 Task: Assign in the project VantageTech the issue 'Create a new online platform for online art courses with advanced virtual exhibition and portfolio features' to the sprint 'Epic Expedition'.
Action: Mouse moved to (184, 53)
Screenshot: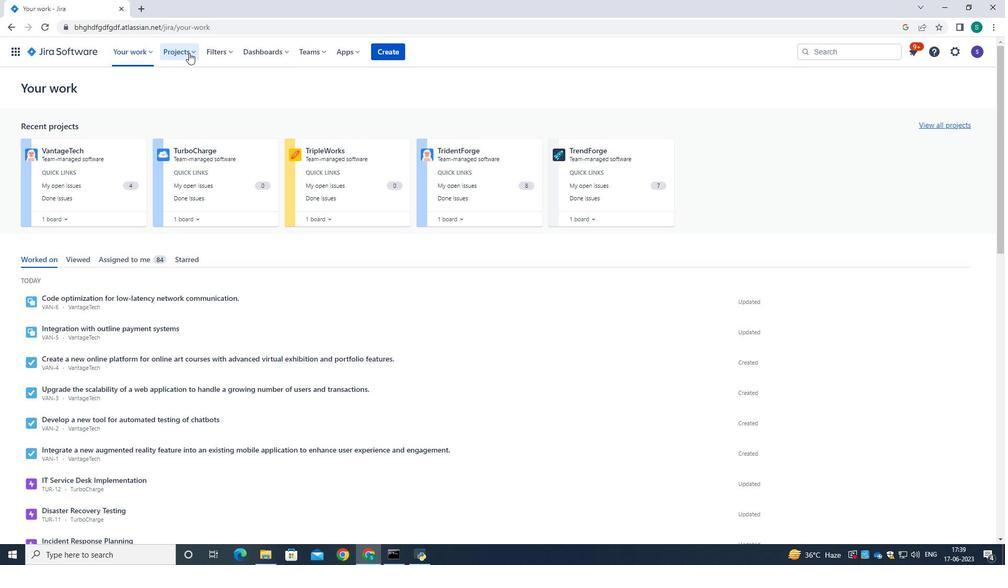 
Action: Mouse pressed left at (184, 53)
Screenshot: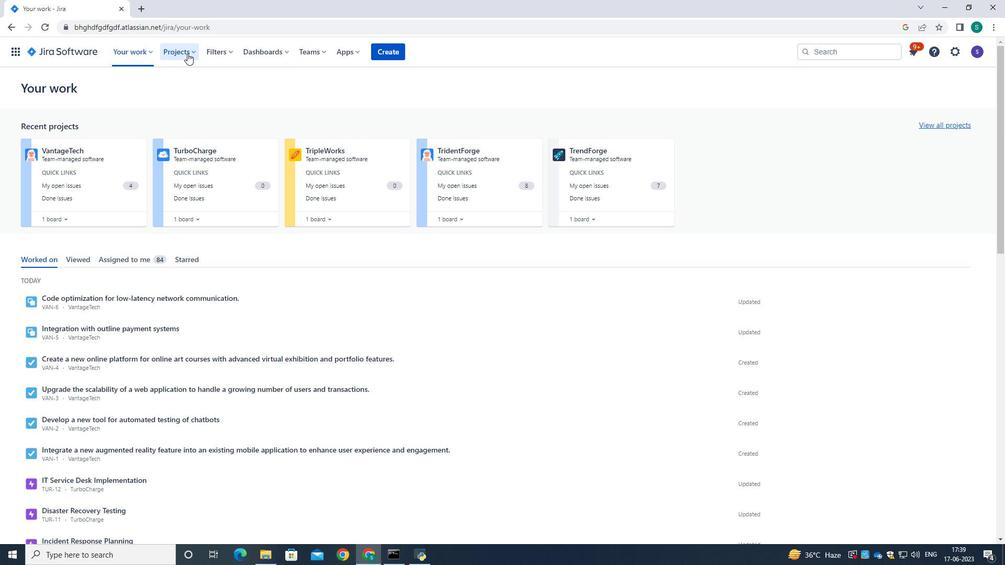 
Action: Mouse moved to (209, 105)
Screenshot: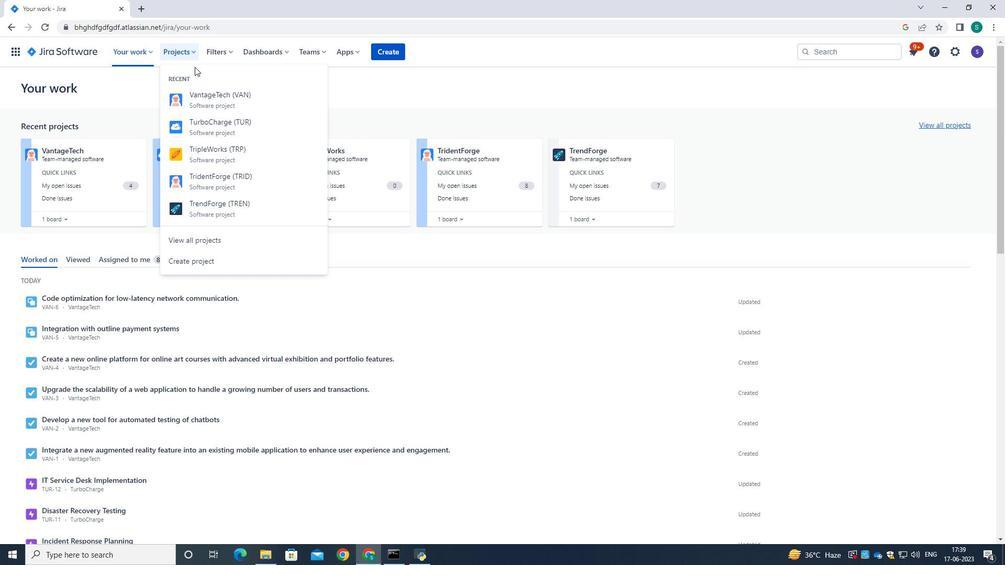 
Action: Mouse pressed left at (209, 105)
Screenshot: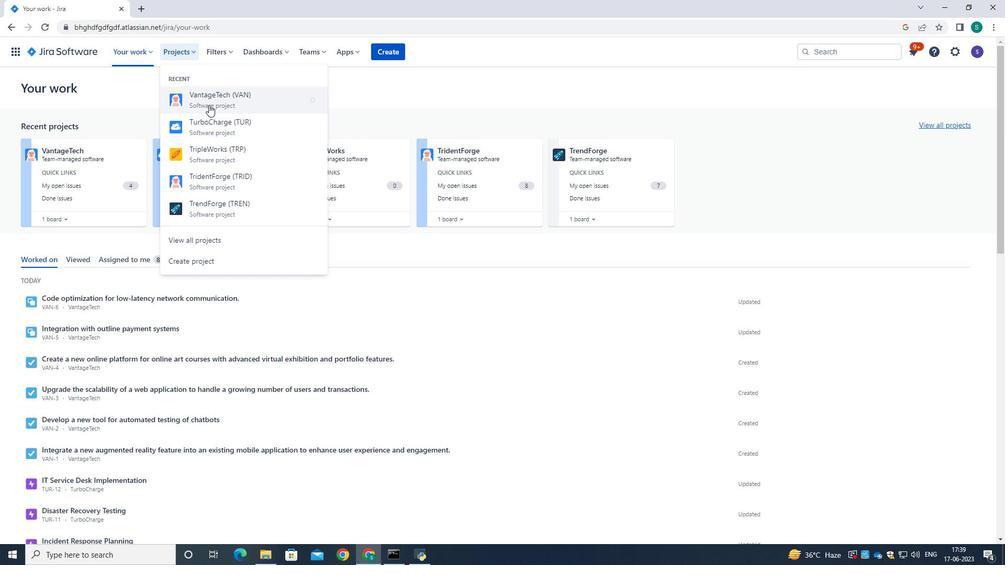 
Action: Mouse moved to (65, 158)
Screenshot: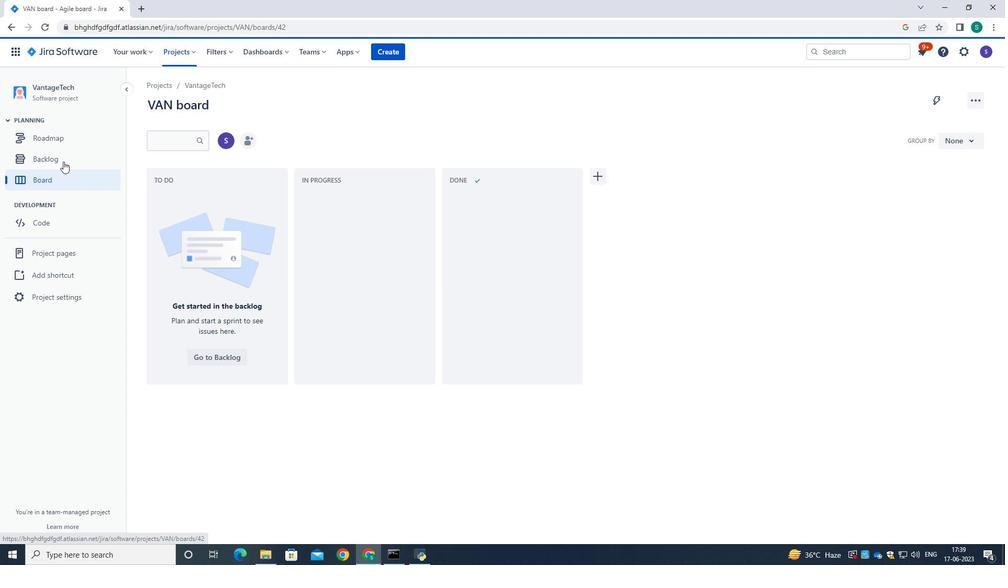 
Action: Mouse pressed left at (65, 158)
Screenshot: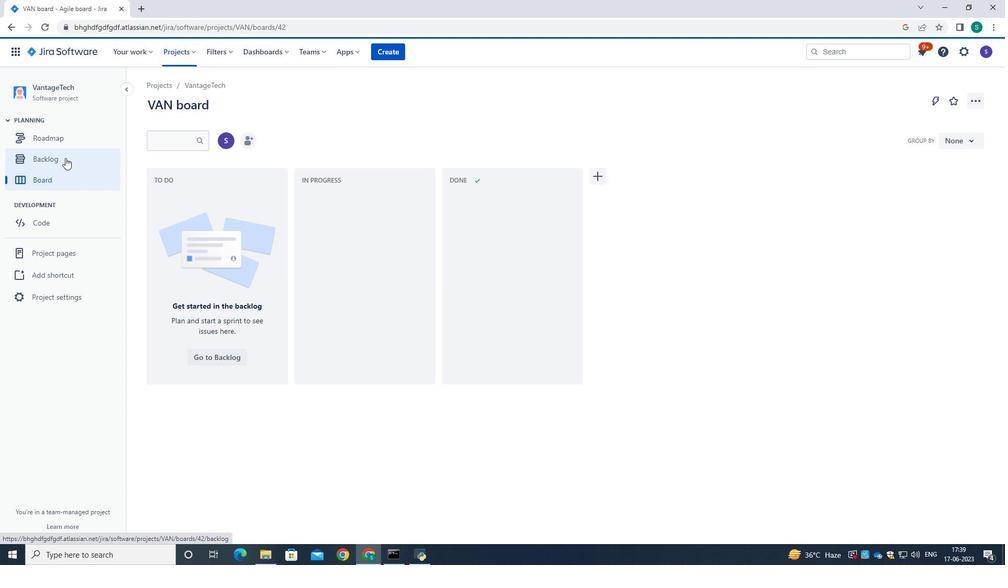 
Action: Mouse moved to (955, 186)
Screenshot: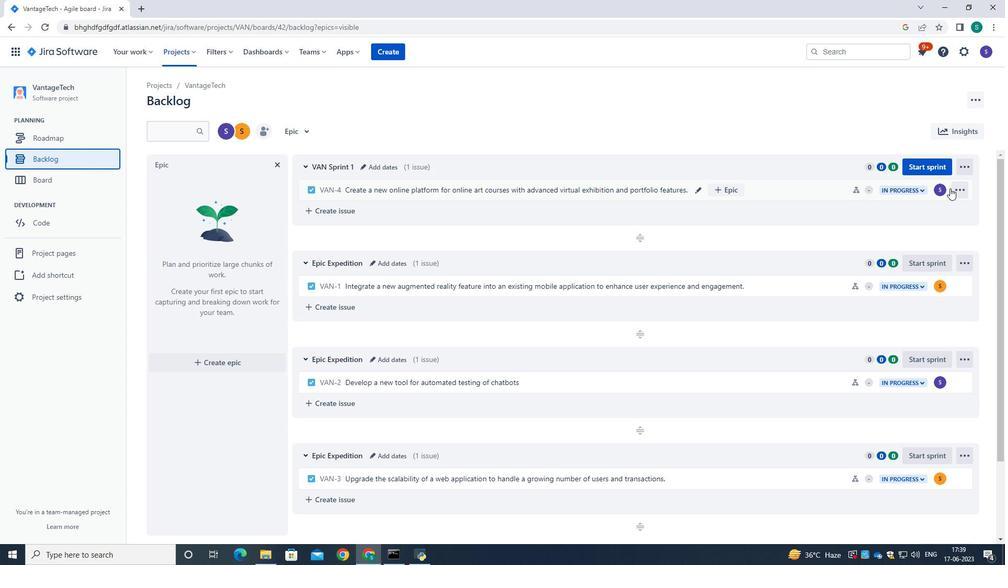 
Action: Mouse pressed left at (955, 186)
Screenshot: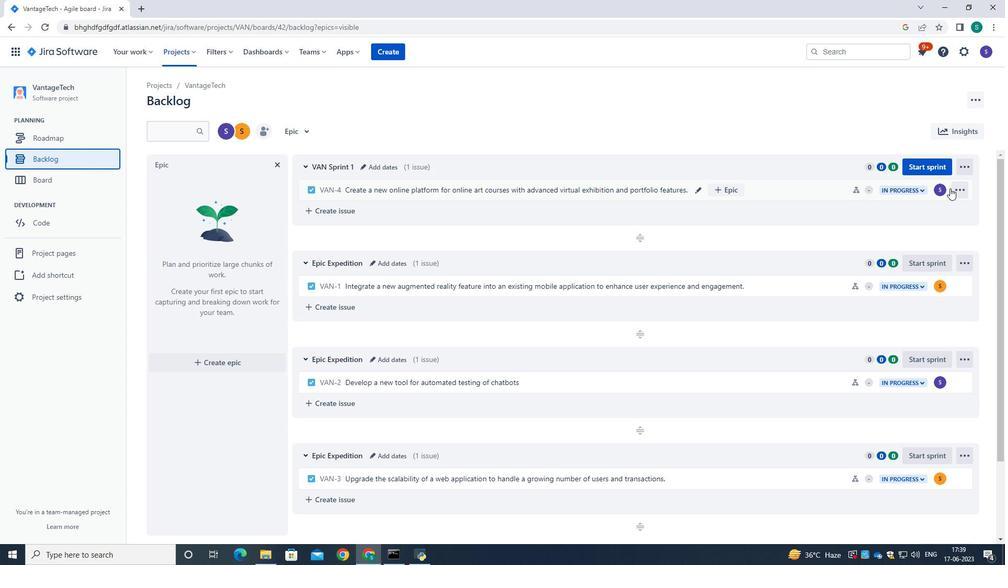 
Action: Mouse moved to (935, 345)
Screenshot: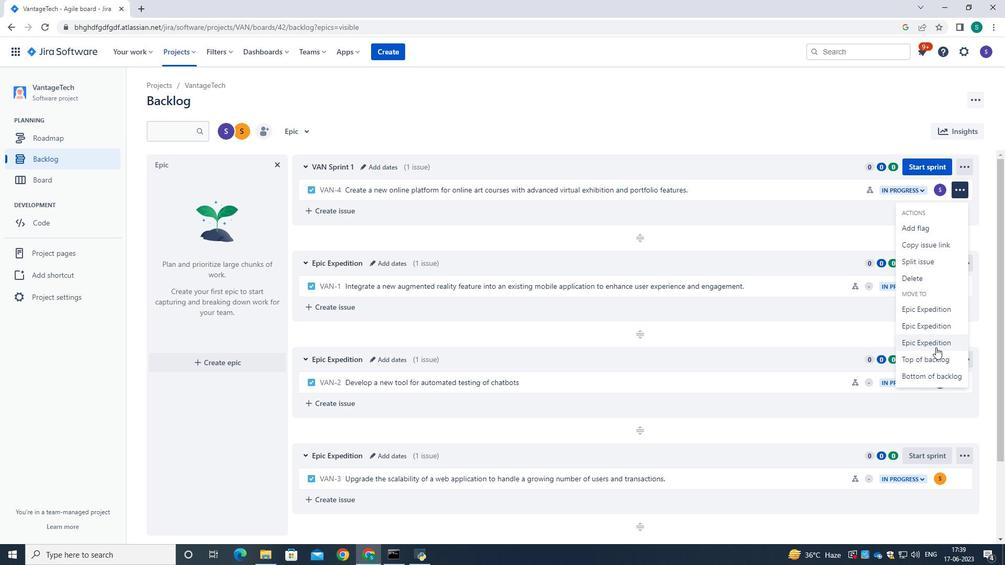 
Action: Mouse pressed left at (935, 345)
Screenshot: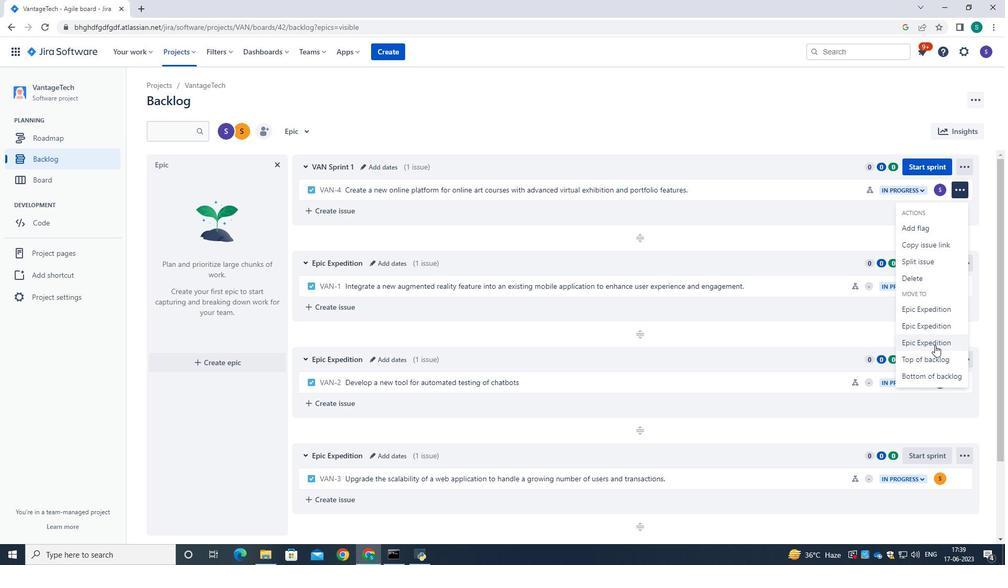 
Action: Mouse moved to (666, 143)
Screenshot: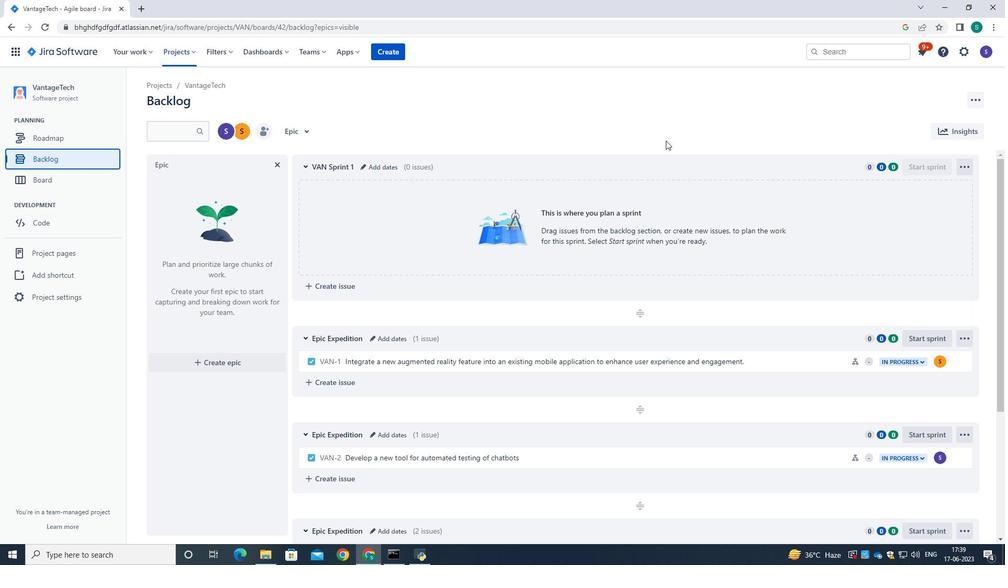 
Action: Mouse pressed left at (666, 143)
Screenshot: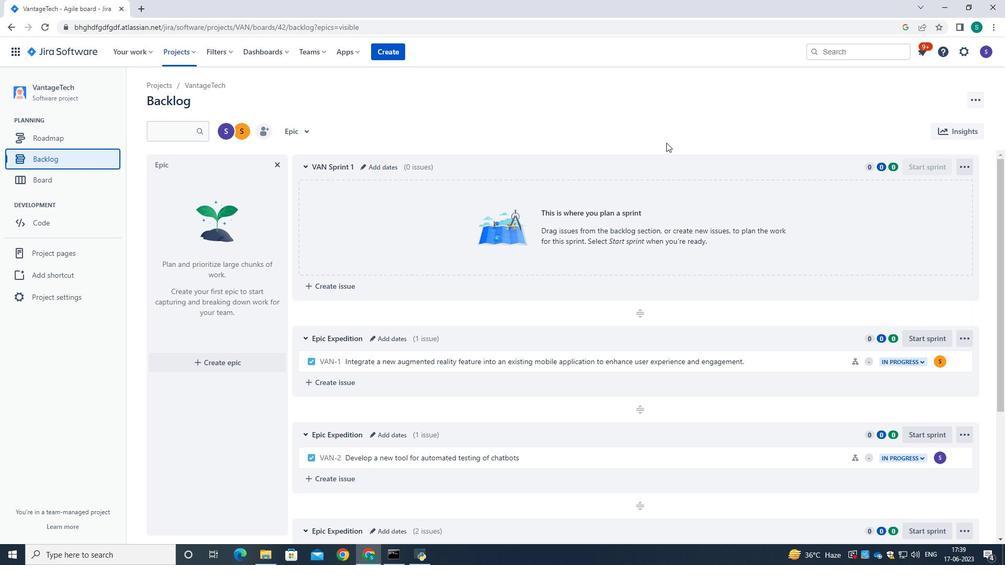 
